 Task: Insert a dropdown in your sheet.
Action: Mouse moved to (111, 81)
Screenshot: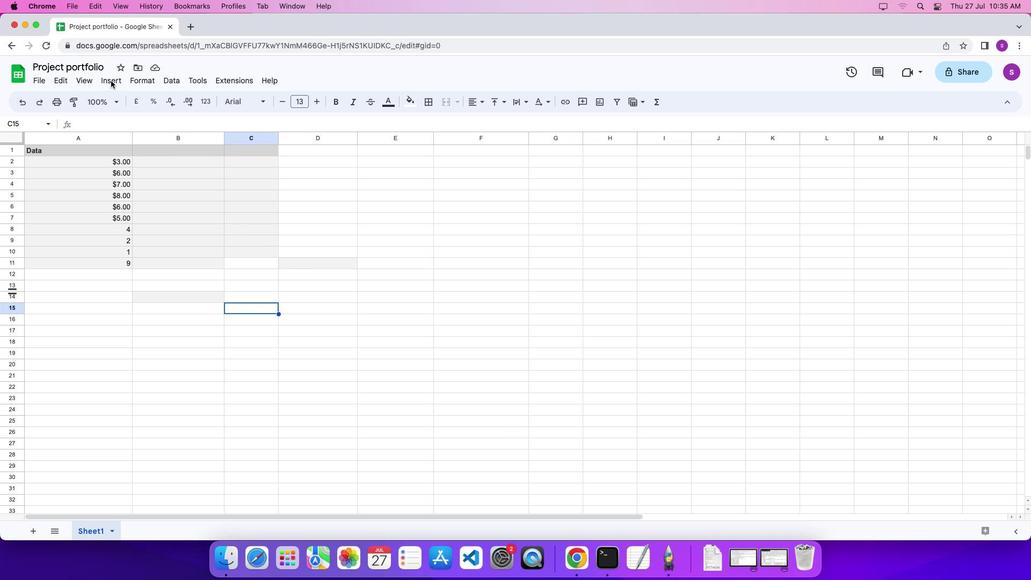 
Action: Mouse pressed left at (111, 81)
Screenshot: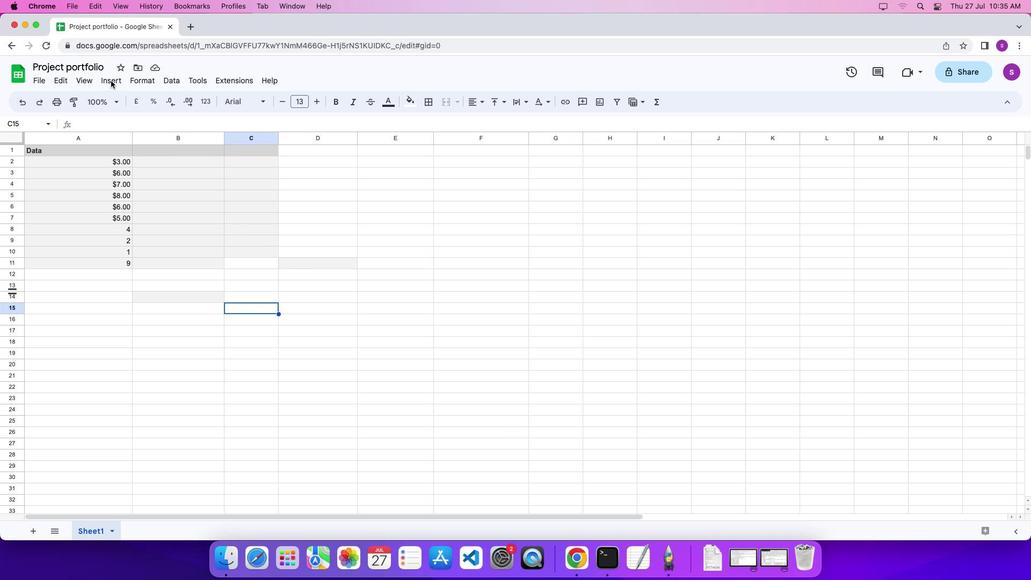 
Action: Mouse moved to (112, 80)
Screenshot: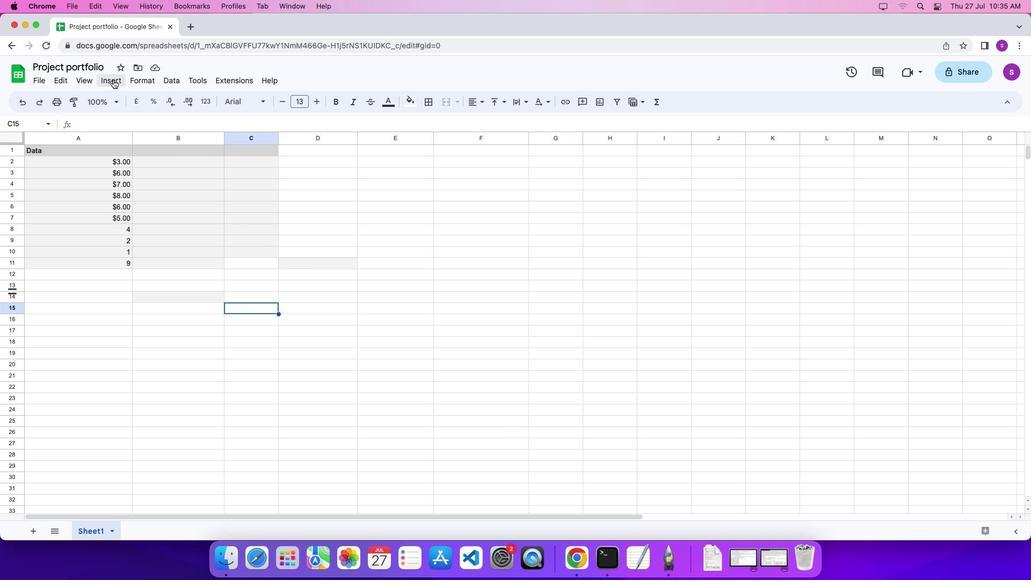 
Action: Mouse pressed left at (112, 80)
Screenshot: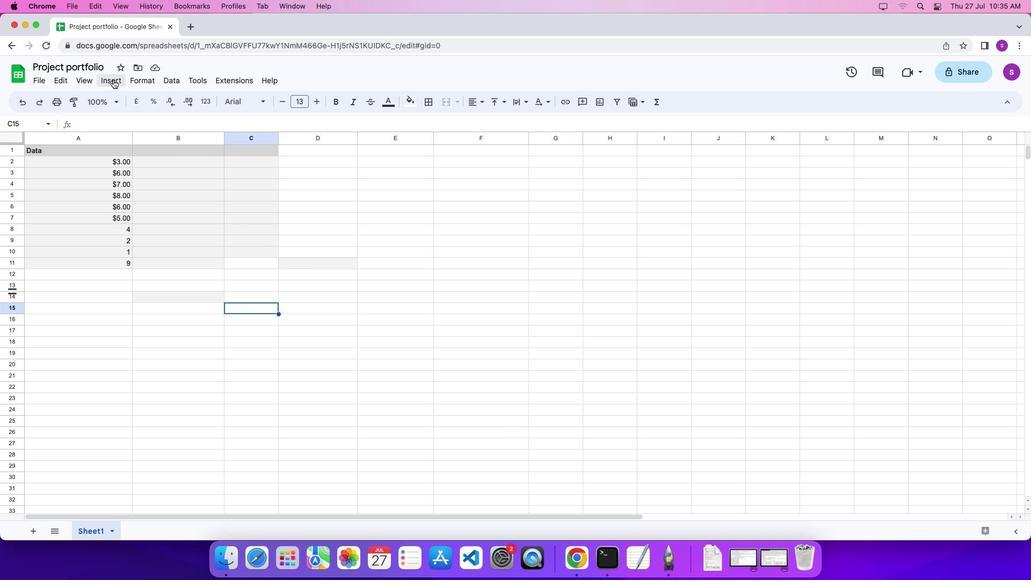 
Action: Mouse moved to (170, 317)
Screenshot: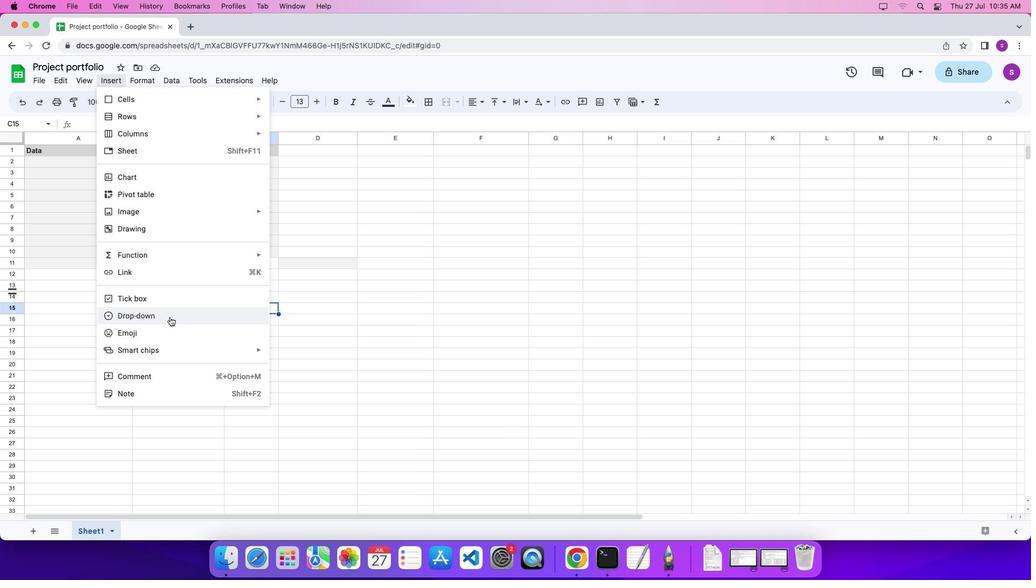 
Action: Mouse pressed left at (170, 317)
Screenshot: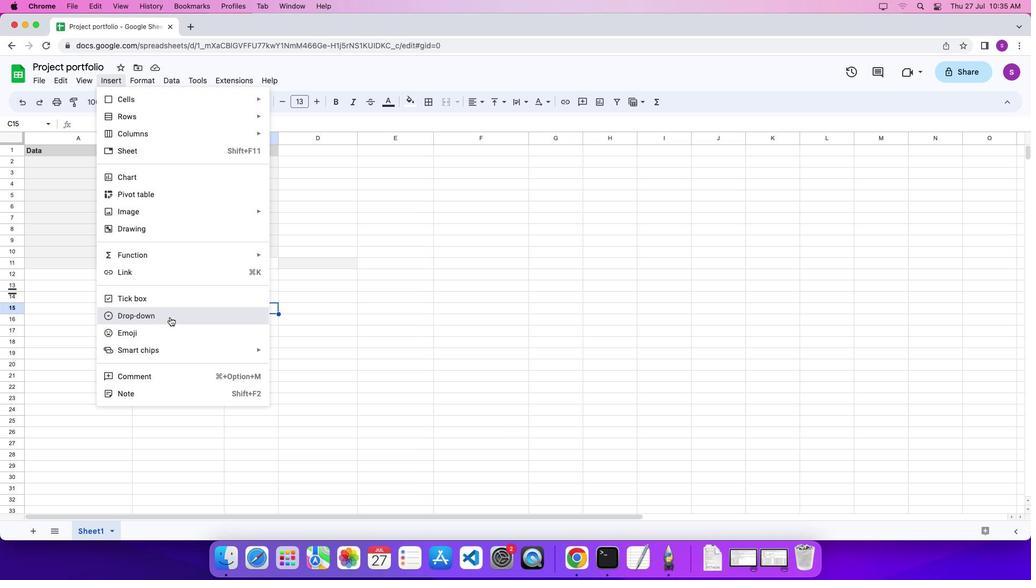 
Action: Mouse moved to (188, 322)
Screenshot: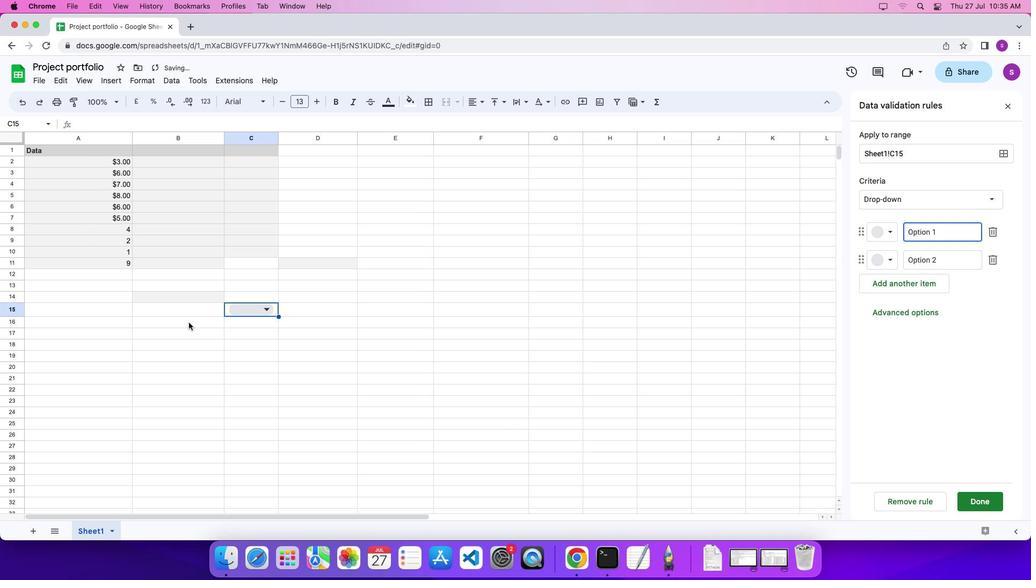 
